 Task: Disable the option Message requests.
Action: Mouse moved to (699, 94)
Screenshot: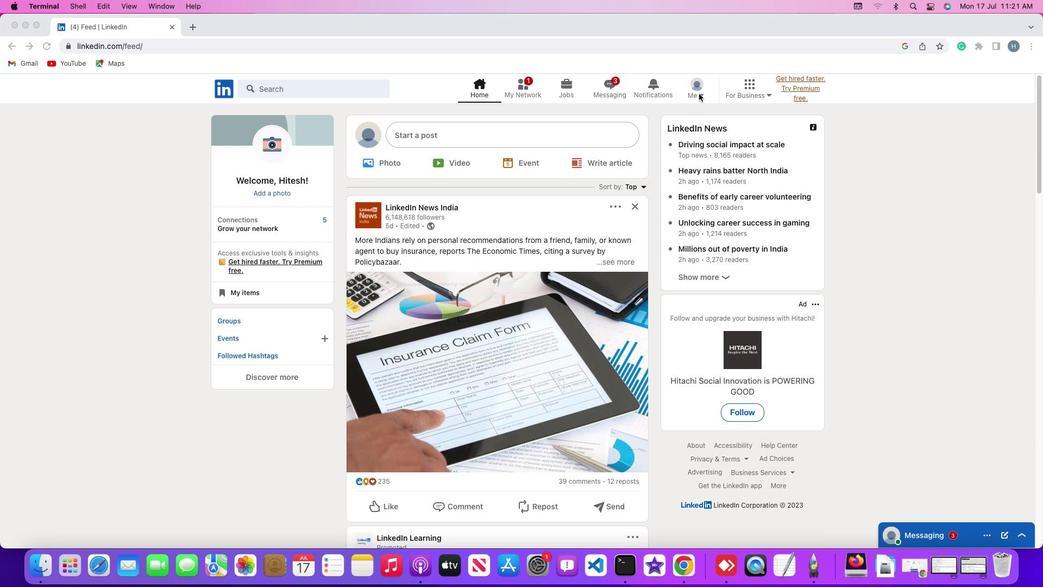 
Action: Mouse pressed left at (699, 94)
Screenshot: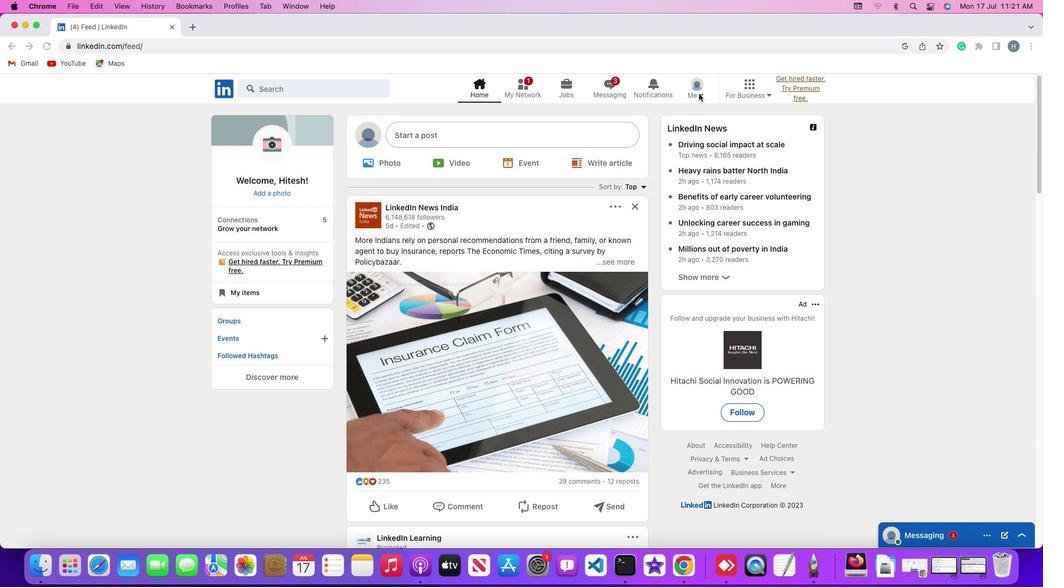 
Action: Mouse moved to (701, 93)
Screenshot: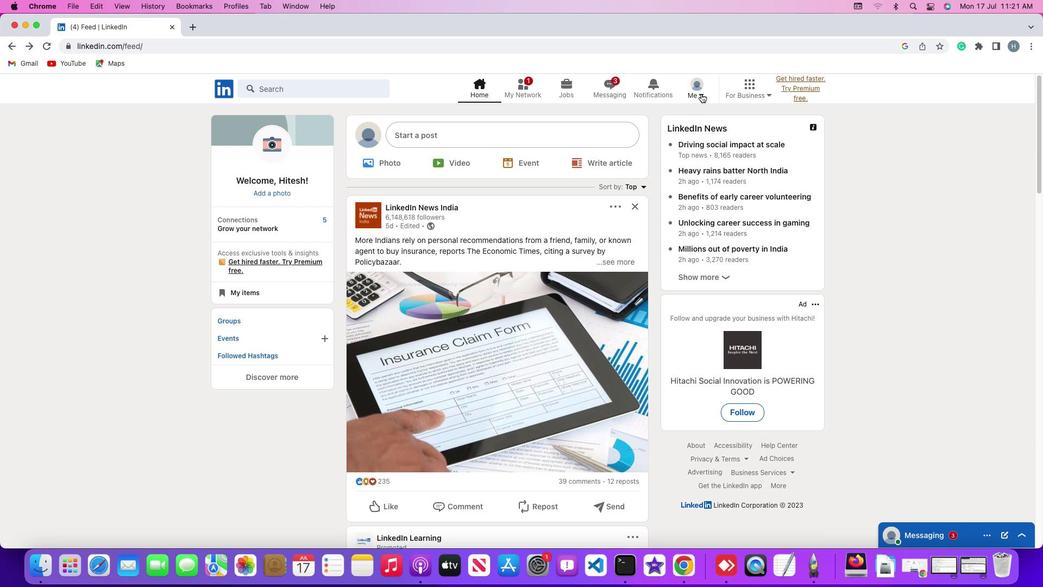 
Action: Mouse pressed left at (701, 93)
Screenshot: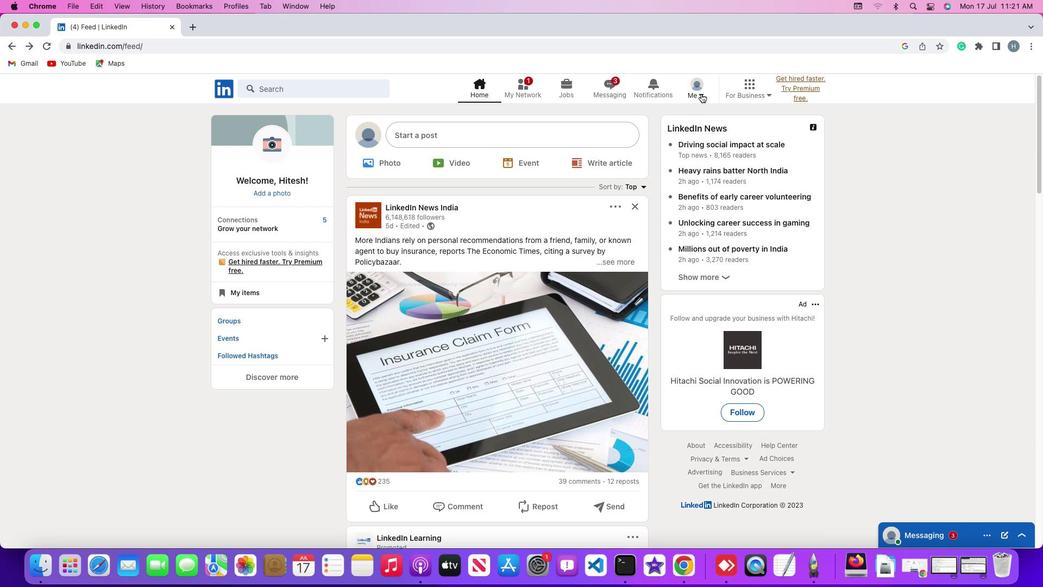 
Action: Mouse moved to (619, 207)
Screenshot: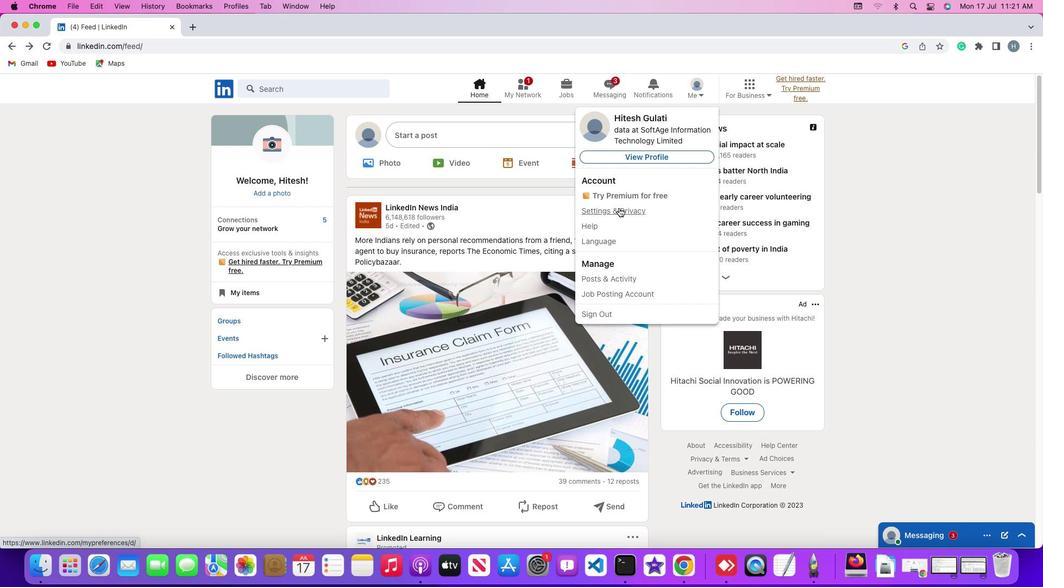 
Action: Mouse pressed left at (619, 207)
Screenshot: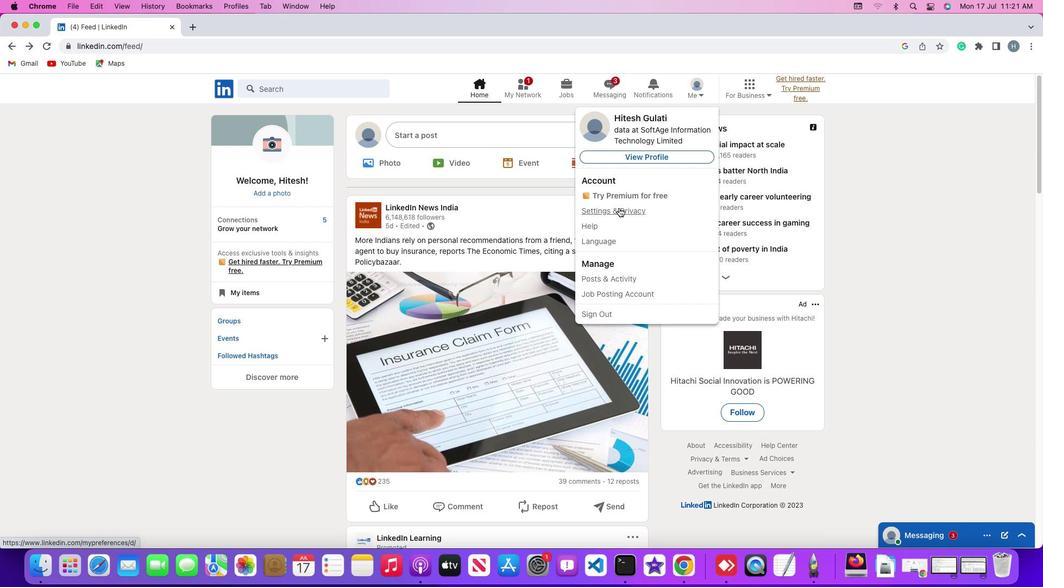 
Action: Mouse moved to (72, 288)
Screenshot: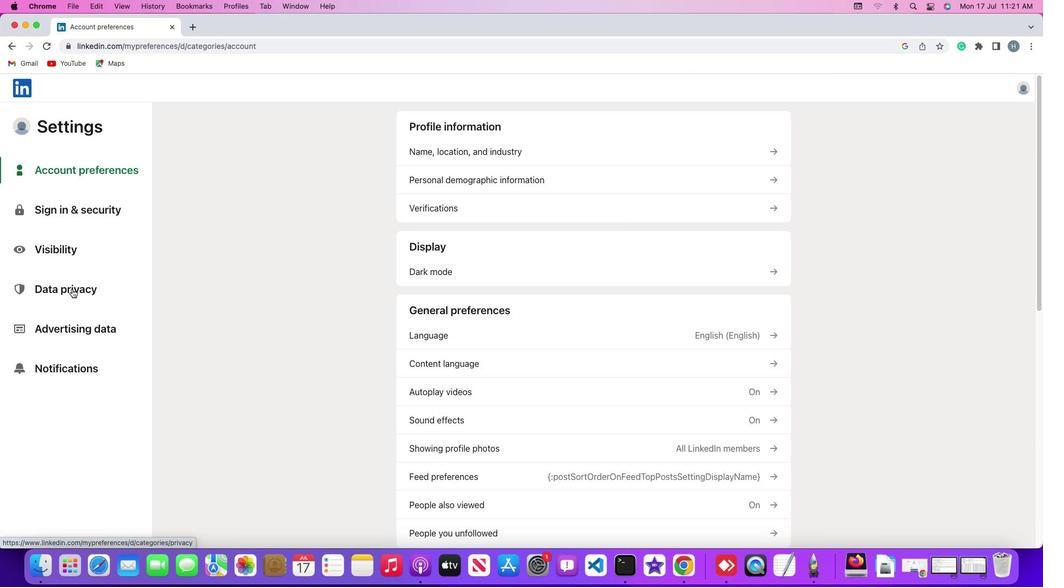 
Action: Mouse pressed left at (72, 288)
Screenshot: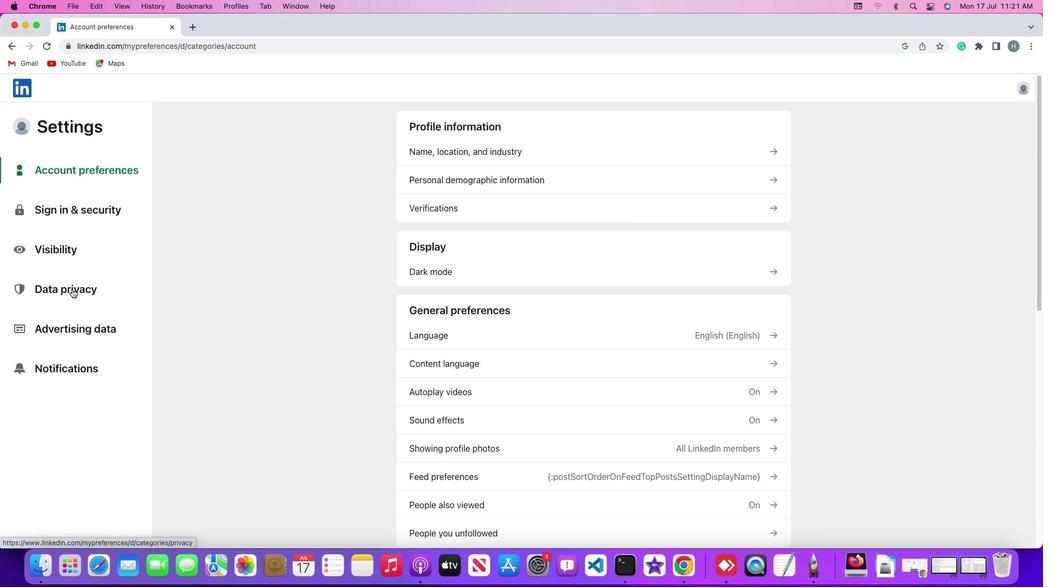 
Action: Mouse pressed left at (72, 288)
Screenshot: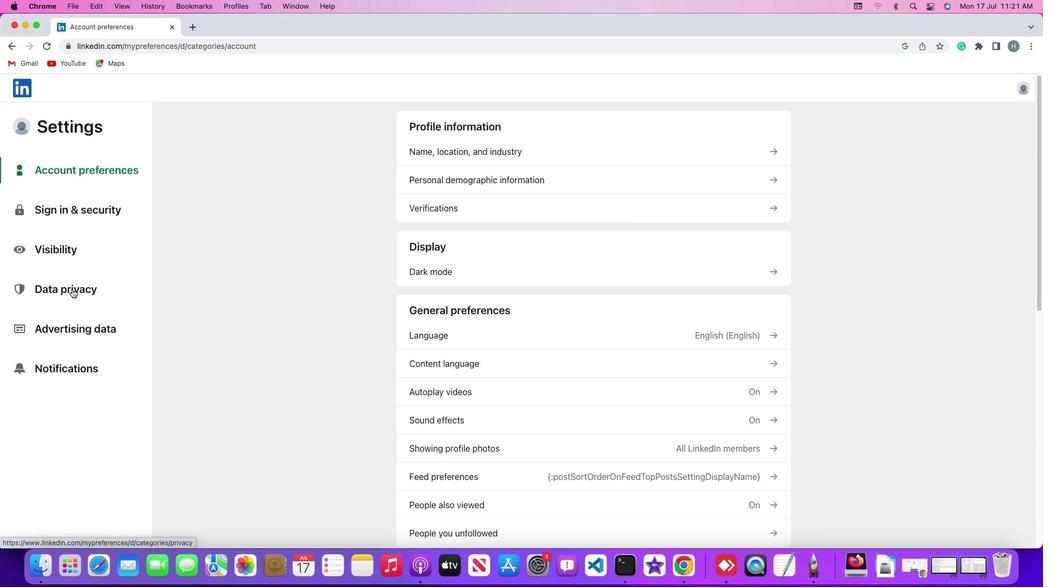 
Action: Mouse moved to (454, 410)
Screenshot: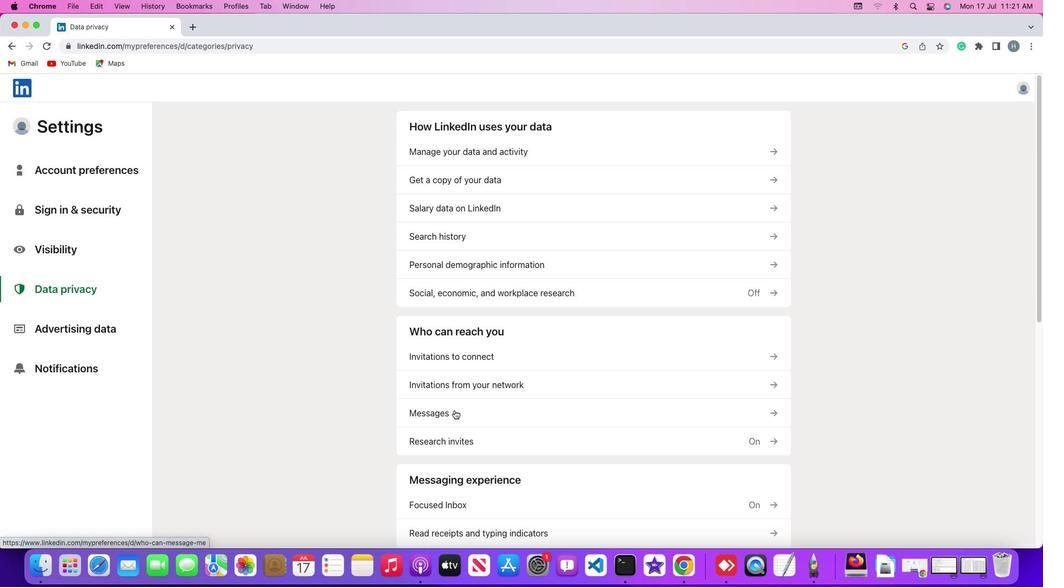 
Action: Mouse pressed left at (454, 410)
Screenshot: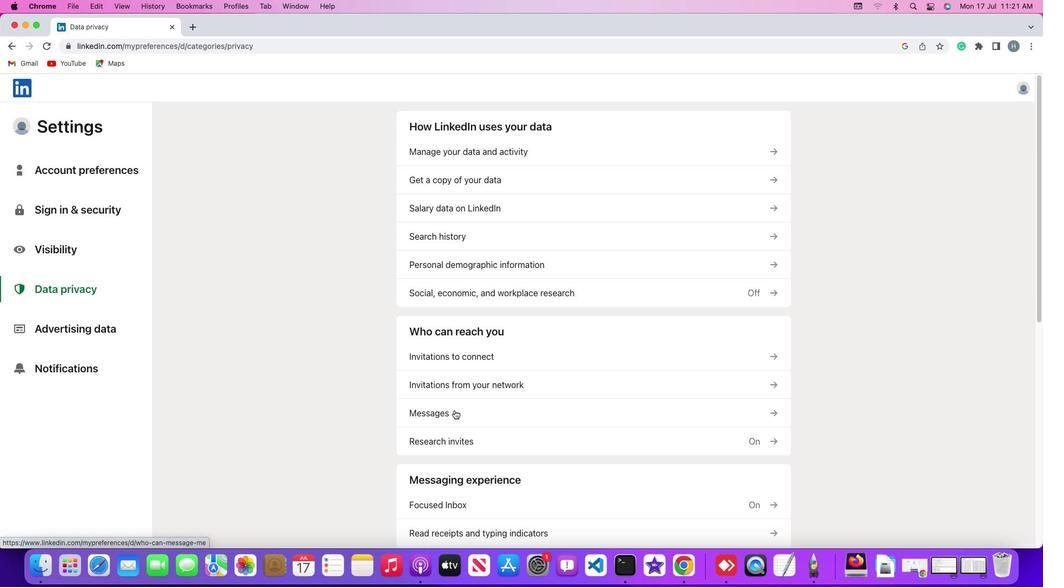 
Action: Mouse moved to (751, 187)
Screenshot: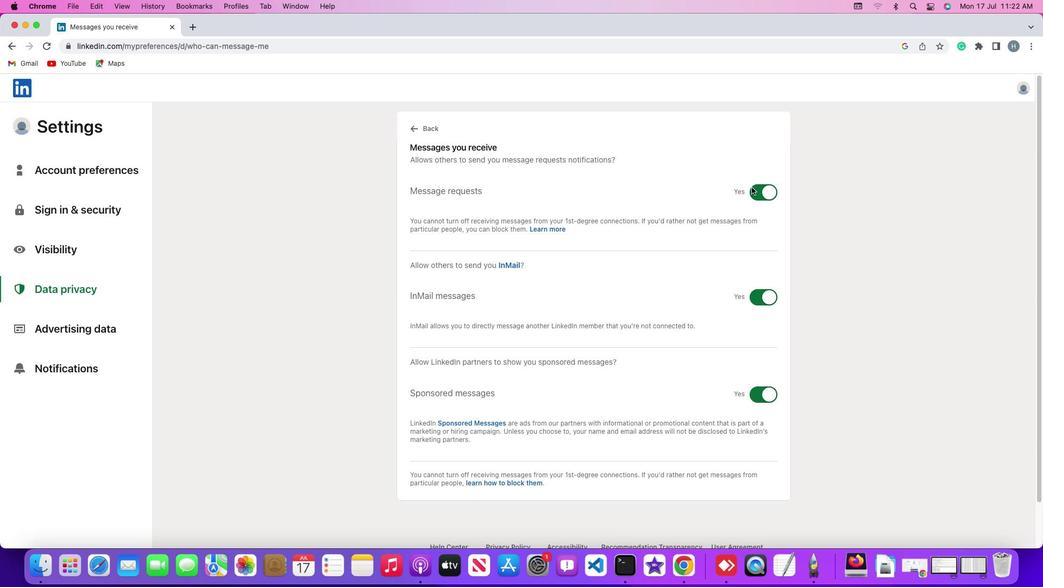 
Action: Mouse pressed left at (751, 187)
Screenshot: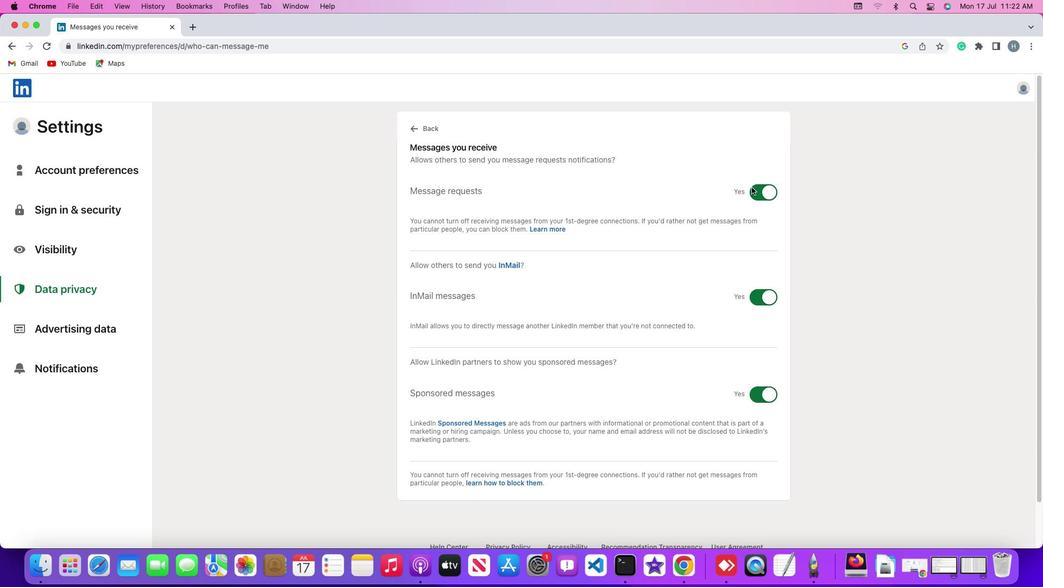 
Action: Mouse moved to (823, 202)
Screenshot: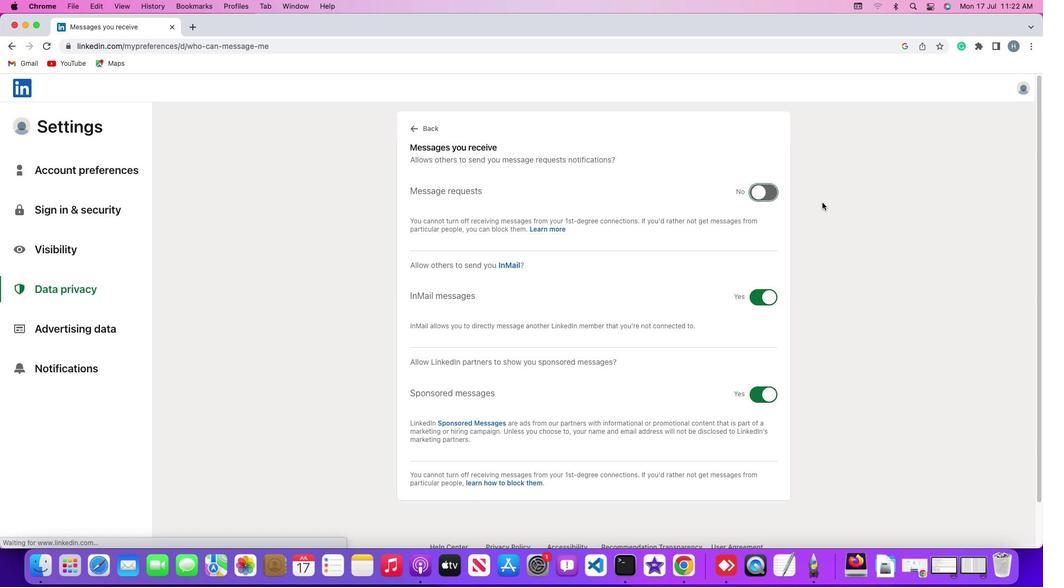 
